 Task: Copy code from medium badge options.
Action: Mouse moved to (505, 291)
Screenshot: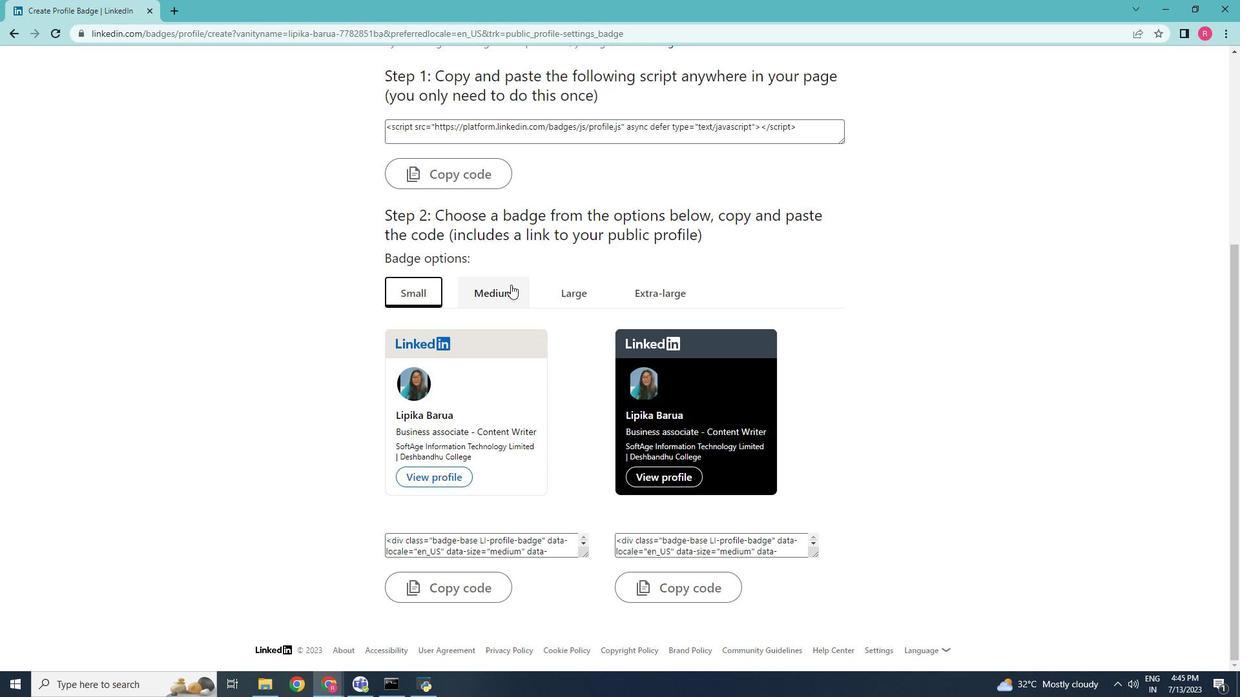 
Action: Mouse pressed left at (505, 291)
Screenshot: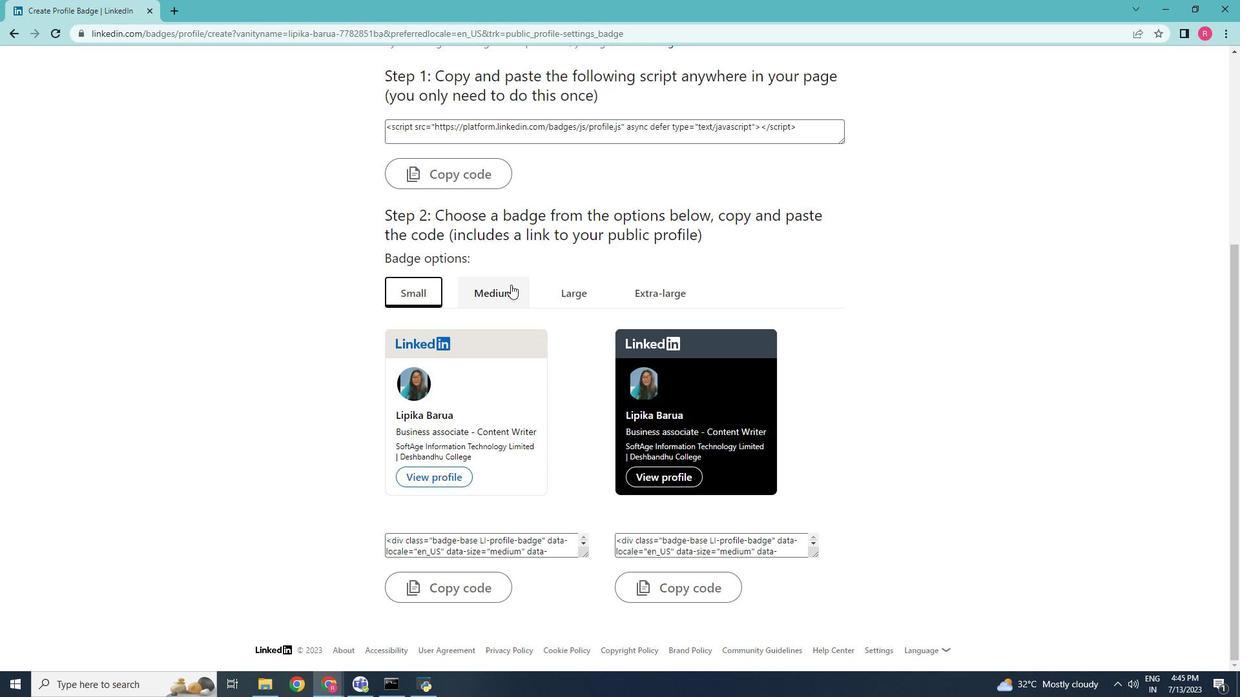 
Action: Mouse moved to (448, 600)
Screenshot: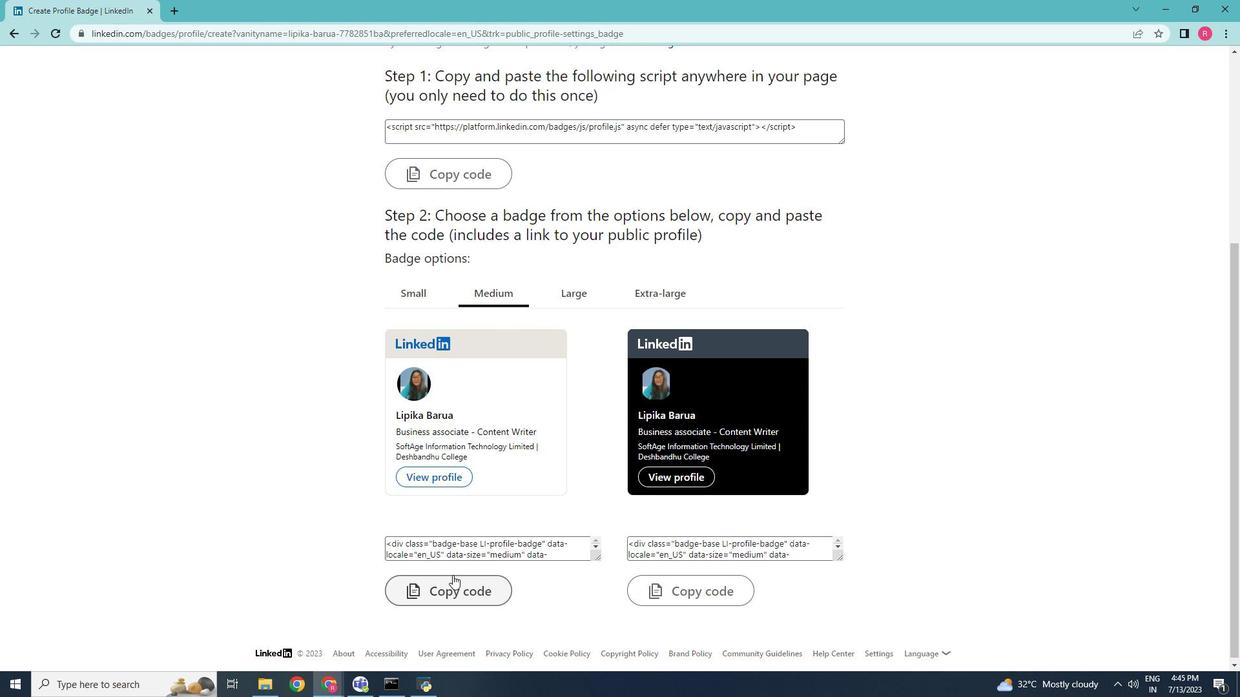 
Action: Mouse pressed left at (448, 600)
Screenshot: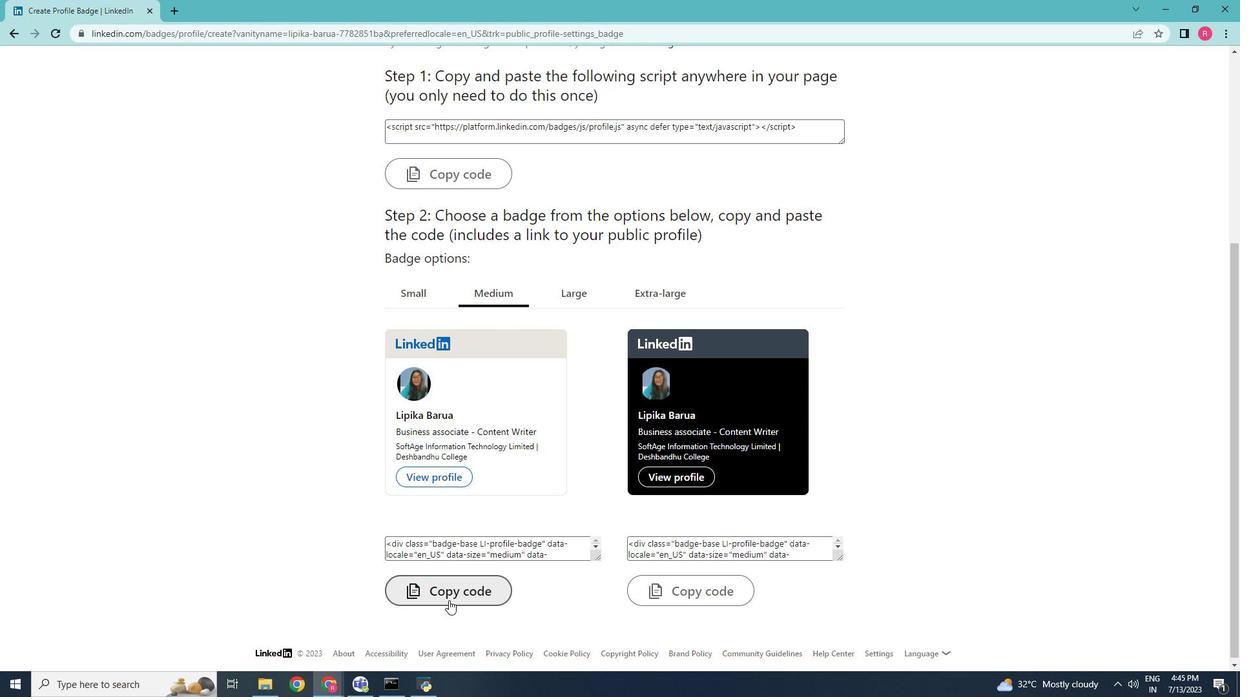 
Action: Mouse moved to (448, 600)
Screenshot: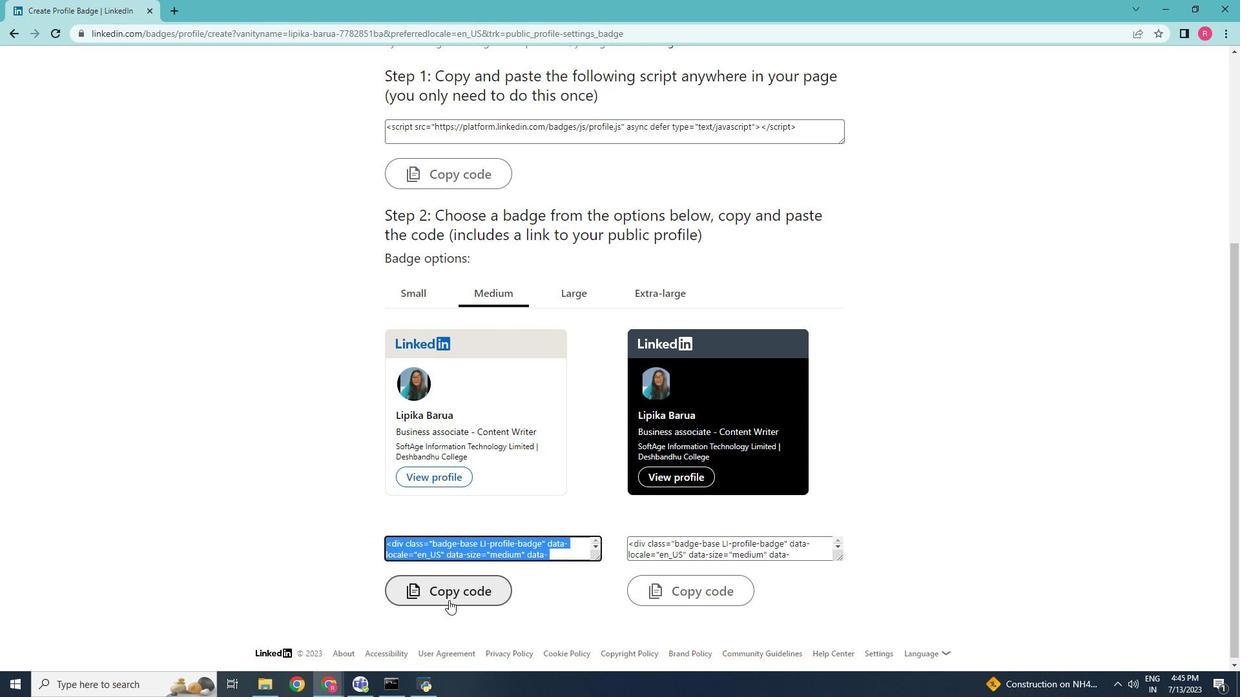 
